 Task: Add a condition where "Priority Greater than Normal" in unsolved tickets in your groups.
Action: Mouse moved to (118, 457)
Screenshot: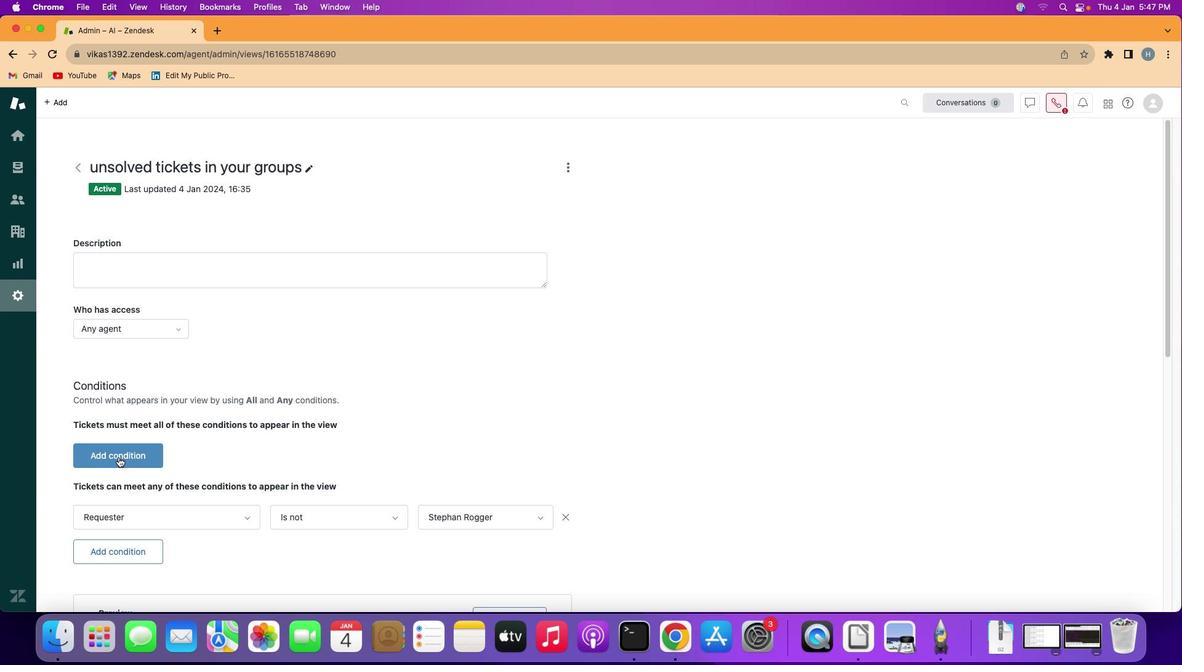 
Action: Mouse pressed left at (118, 457)
Screenshot: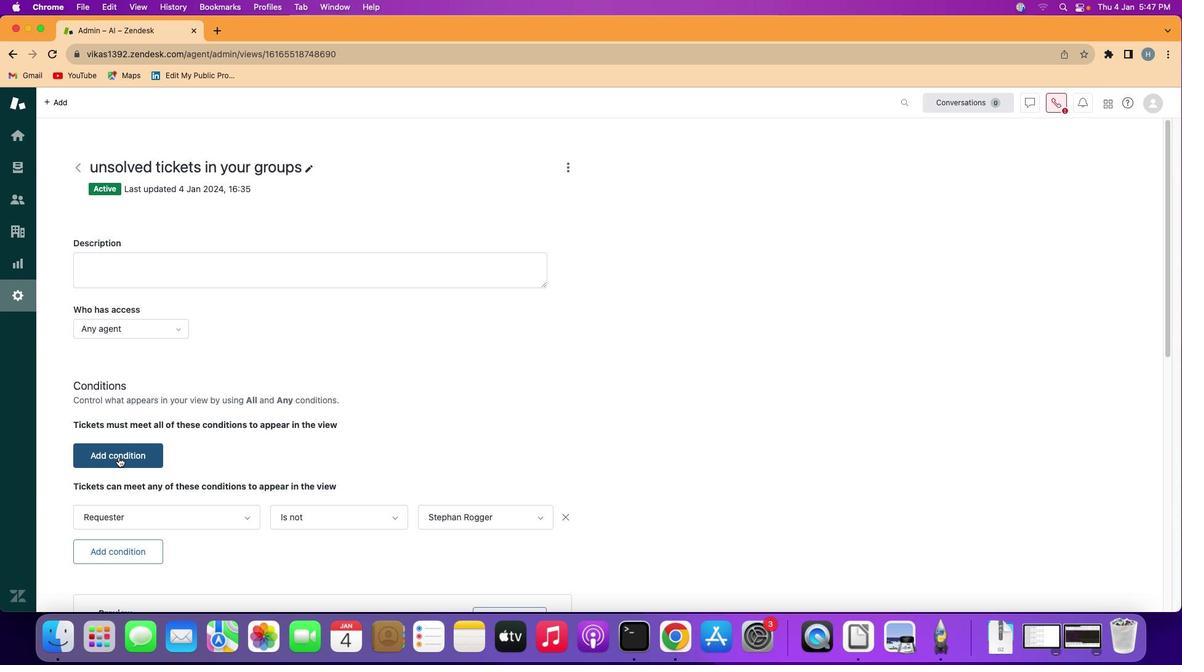
Action: Mouse moved to (145, 454)
Screenshot: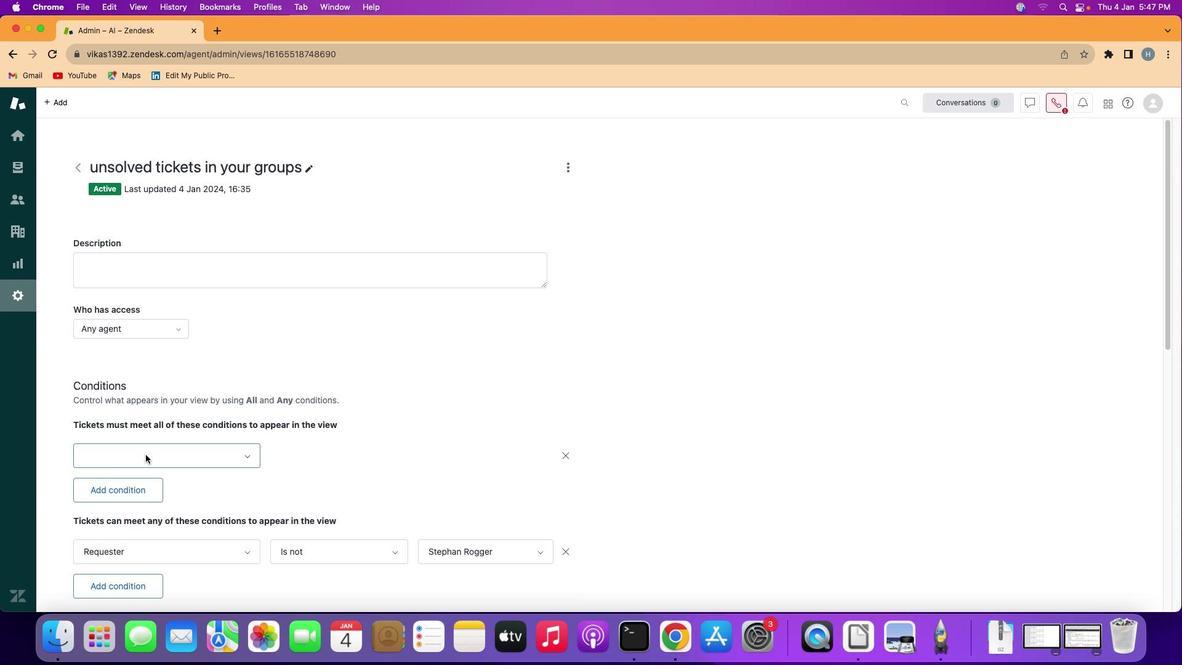 
Action: Mouse pressed left at (145, 454)
Screenshot: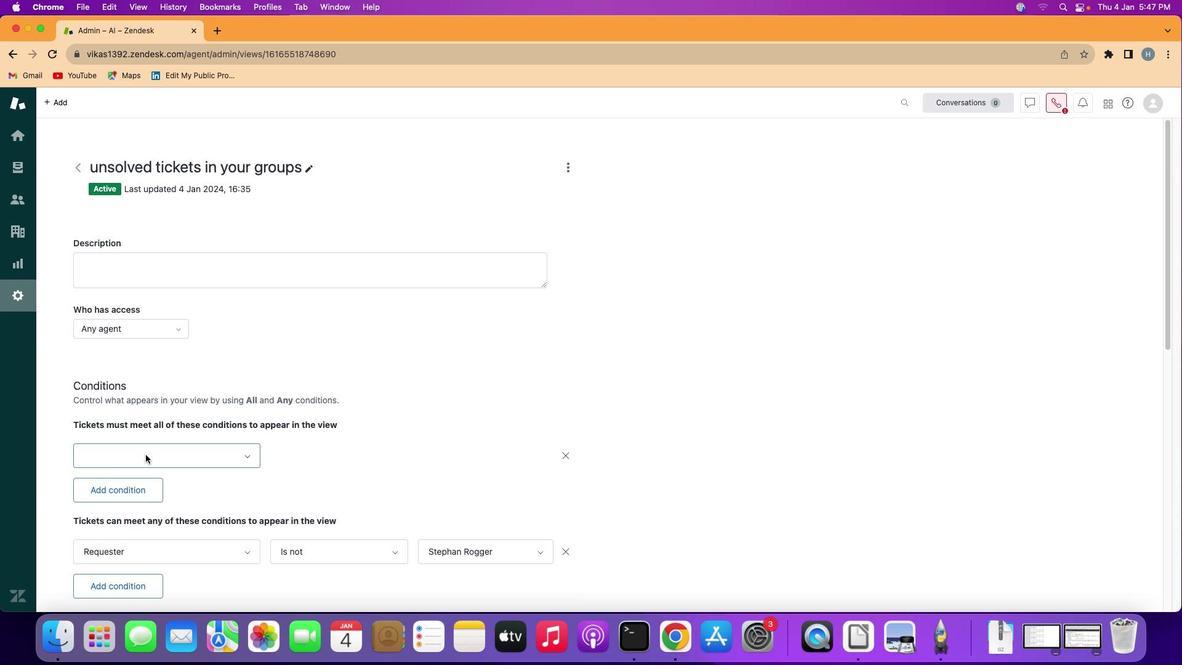 
Action: Mouse moved to (170, 340)
Screenshot: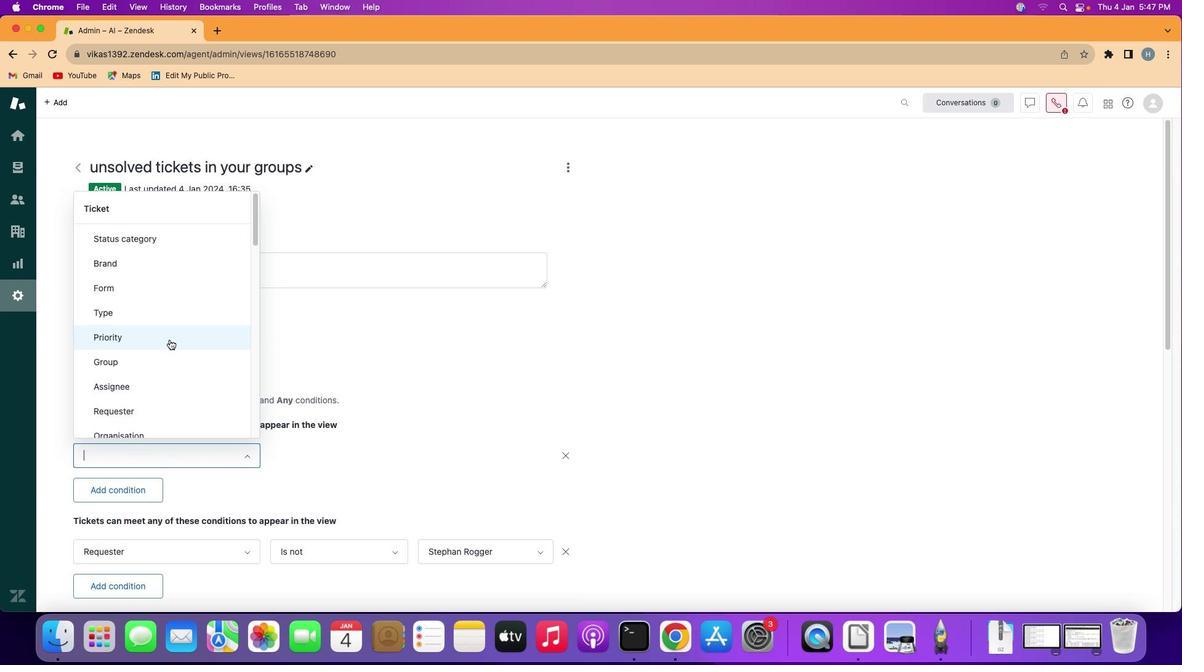 
Action: Mouse pressed left at (170, 340)
Screenshot: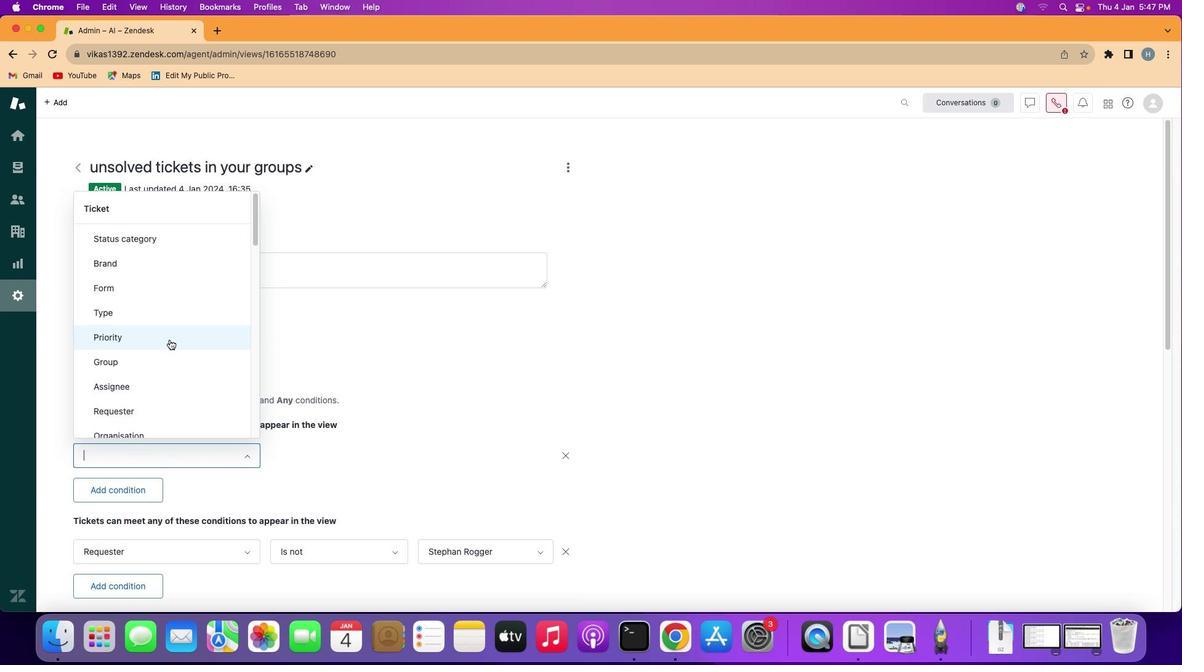 
Action: Mouse moved to (327, 449)
Screenshot: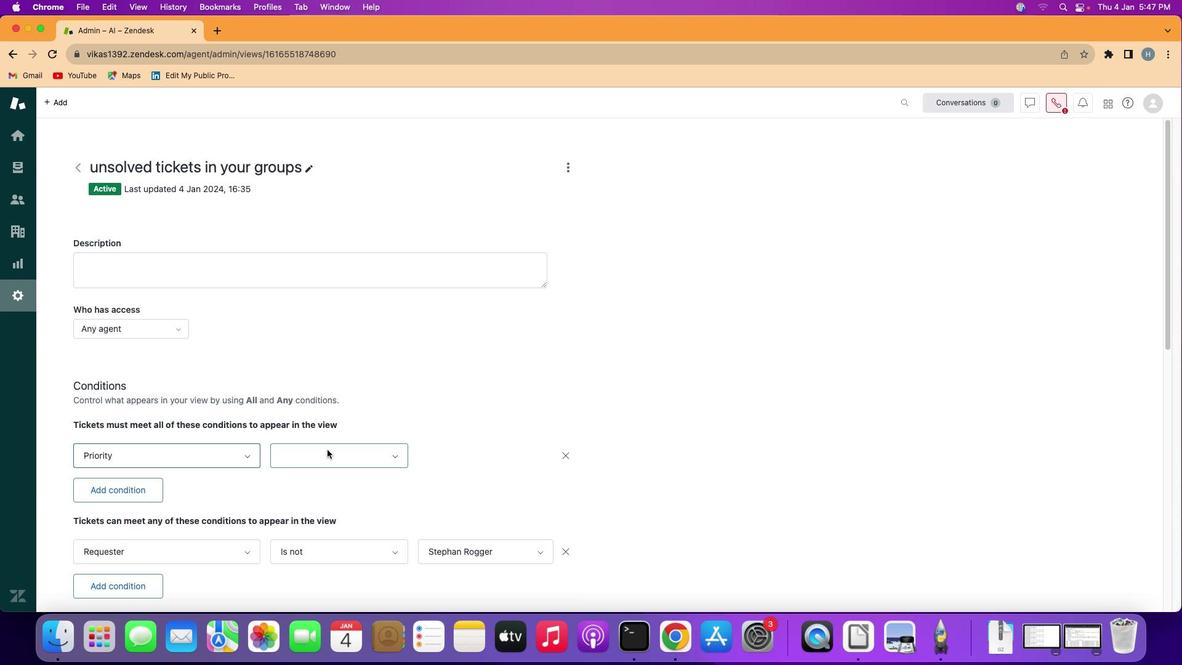 
Action: Mouse pressed left at (327, 449)
Screenshot: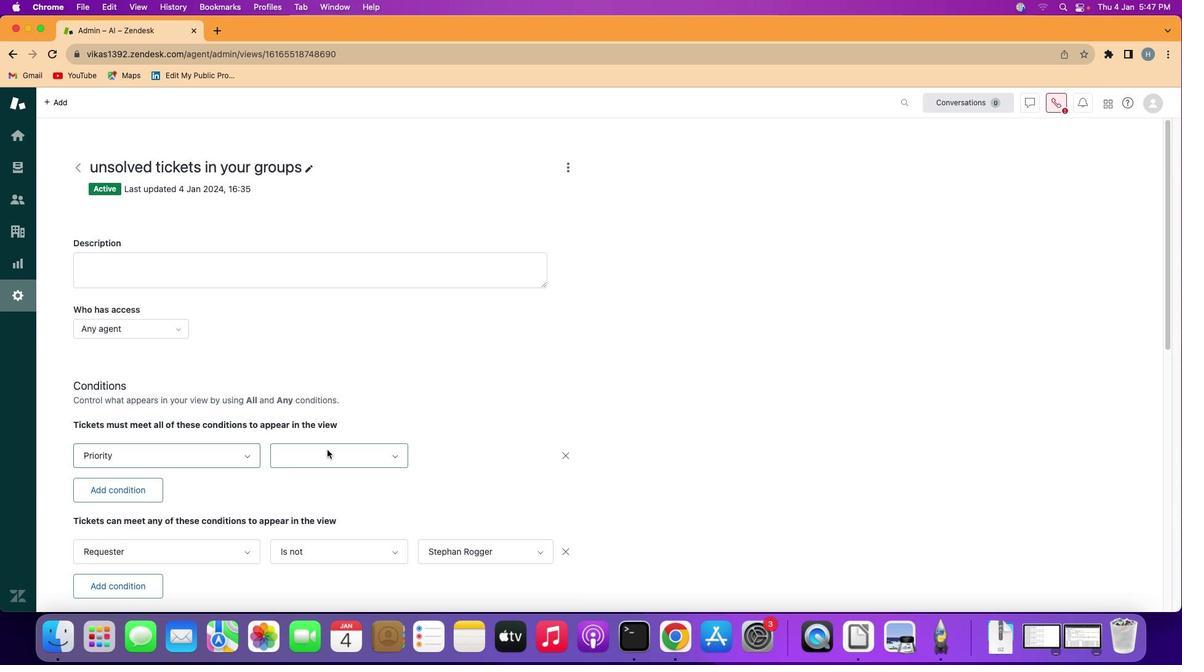 
Action: Mouse moved to (349, 559)
Screenshot: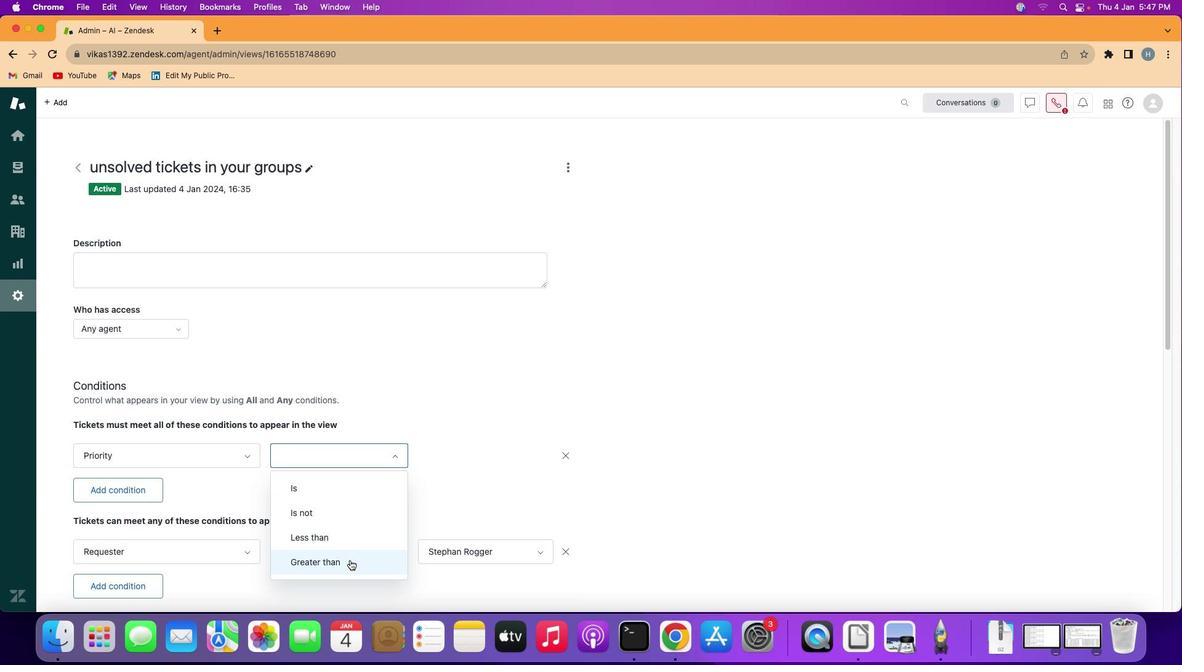 
Action: Mouse pressed left at (349, 559)
Screenshot: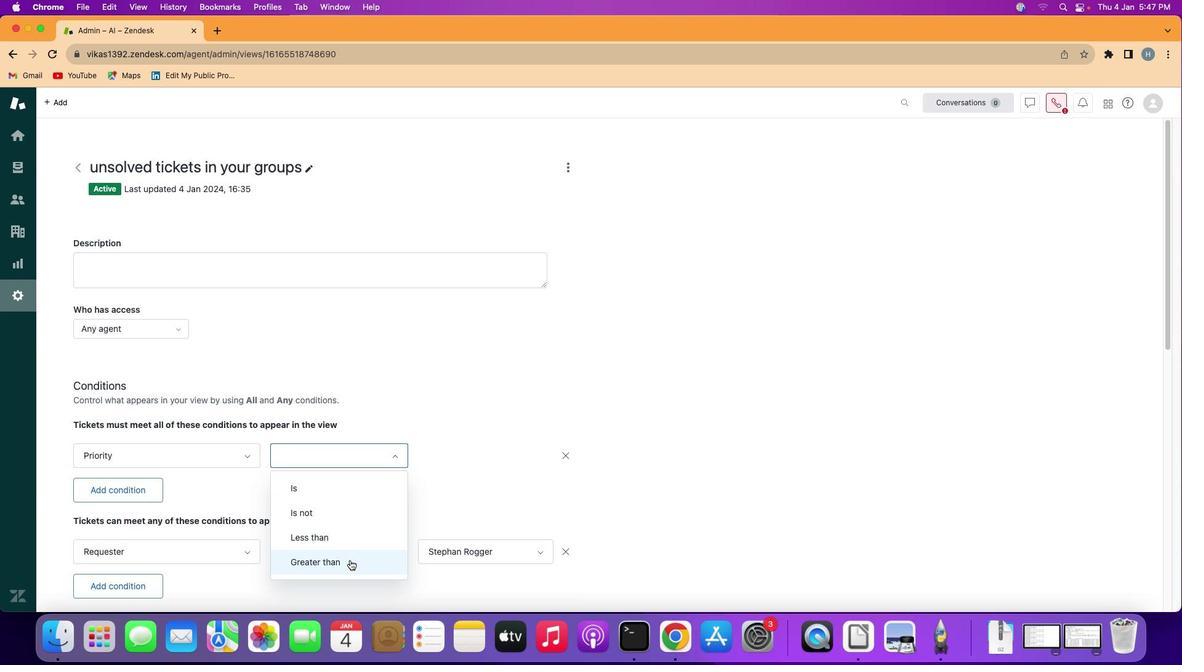 
Action: Mouse moved to (489, 454)
Screenshot: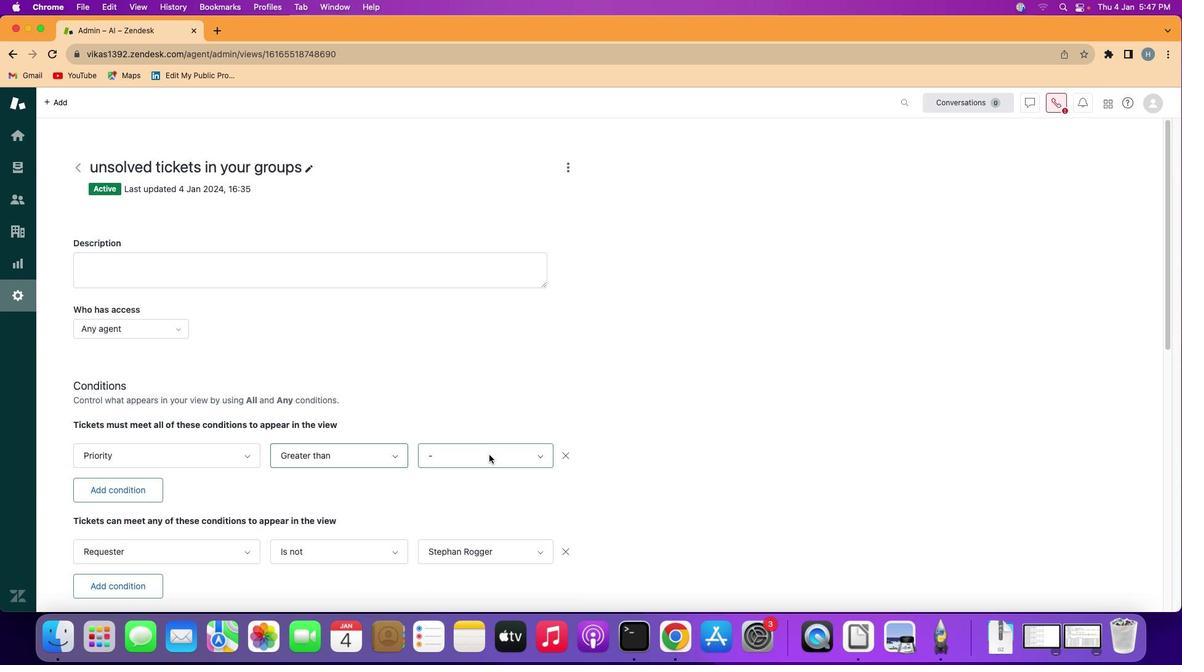 
Action: Mouse pressed left at (489, 454)
Screenshot: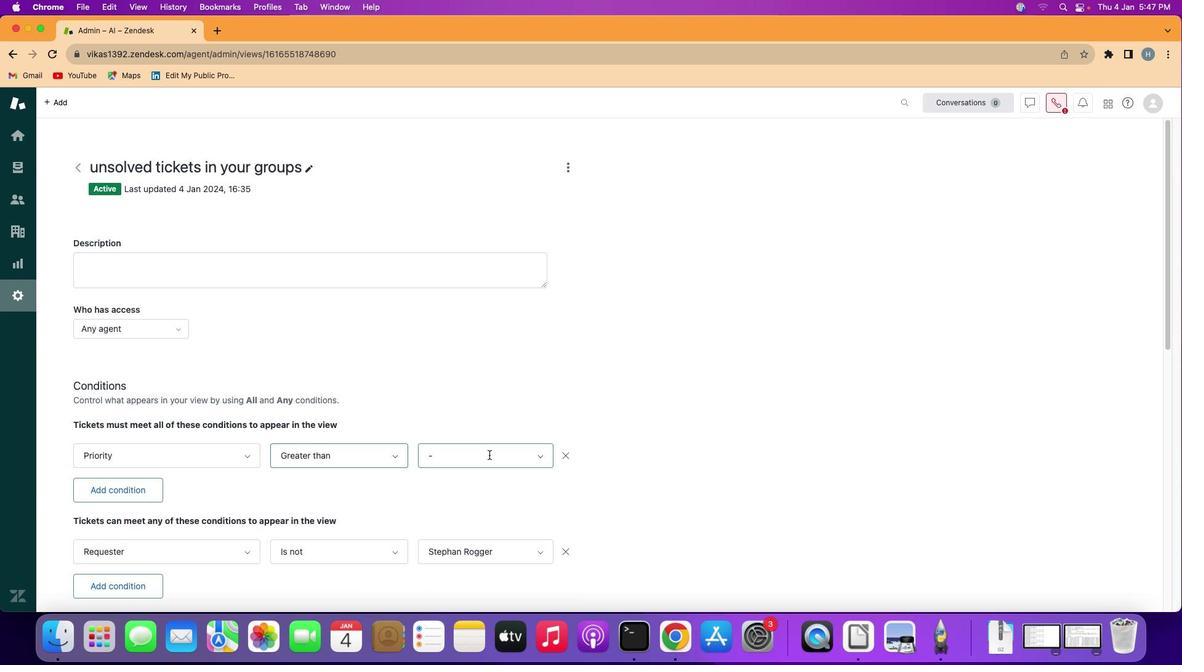 
Action: Mouse moved to (497, 537)
Screenshot: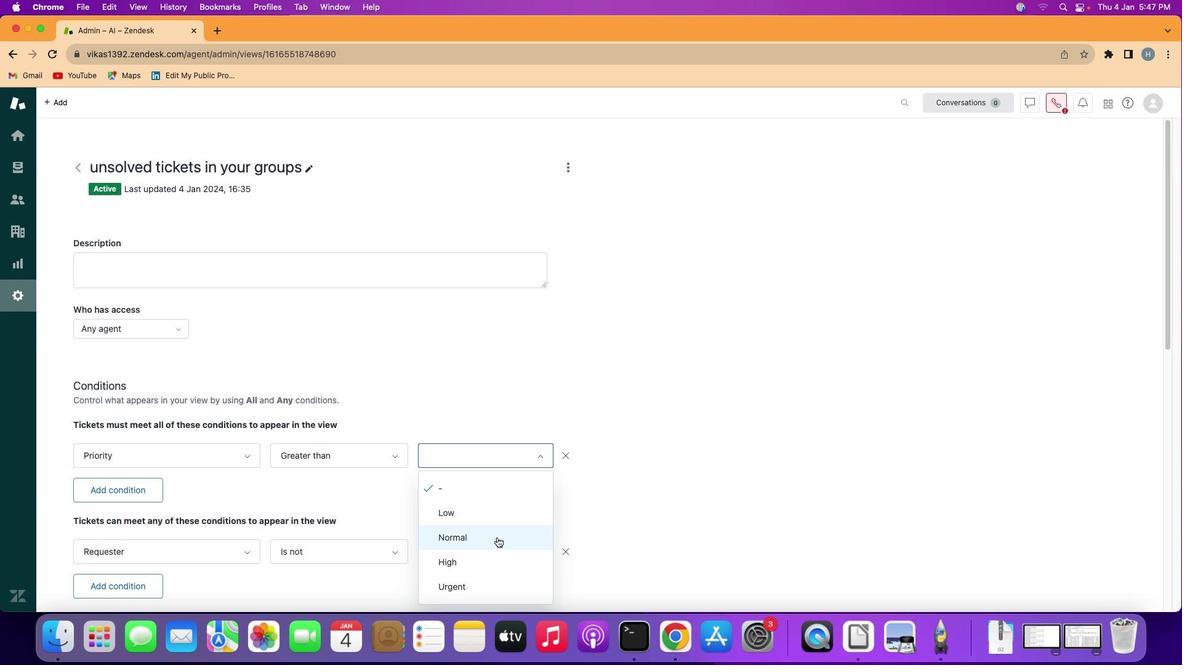 
Action: Mouse pressed left at (497, 537)
Screenshot: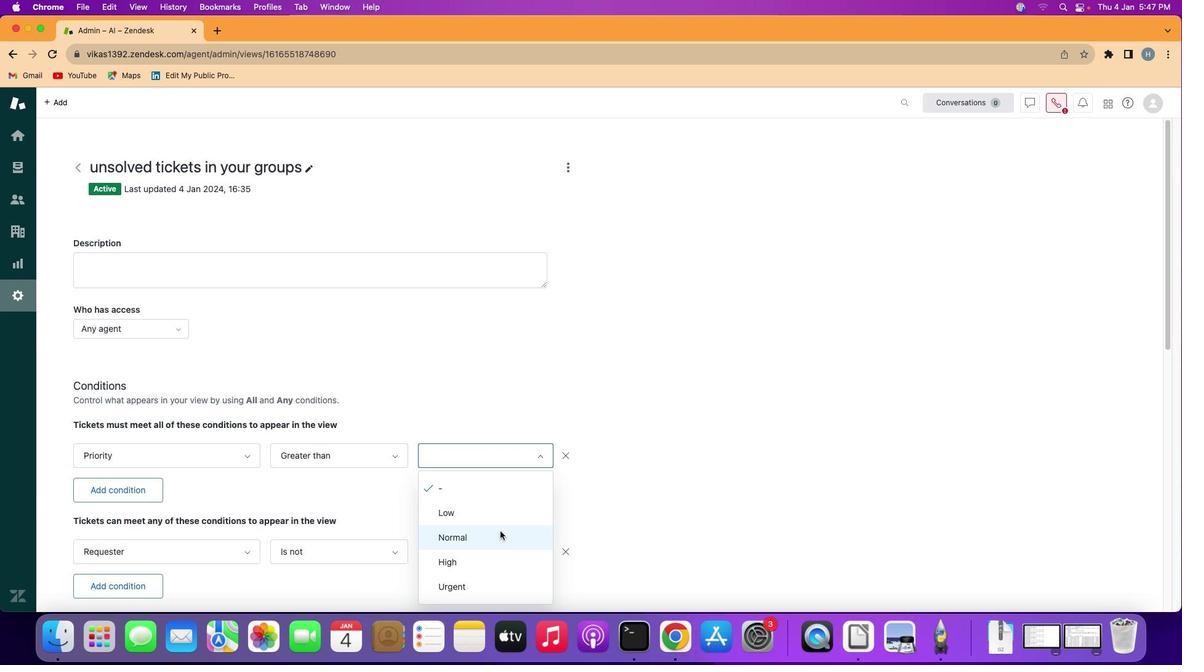 
Action: Mouse moved to (606, 450)
Screenshot: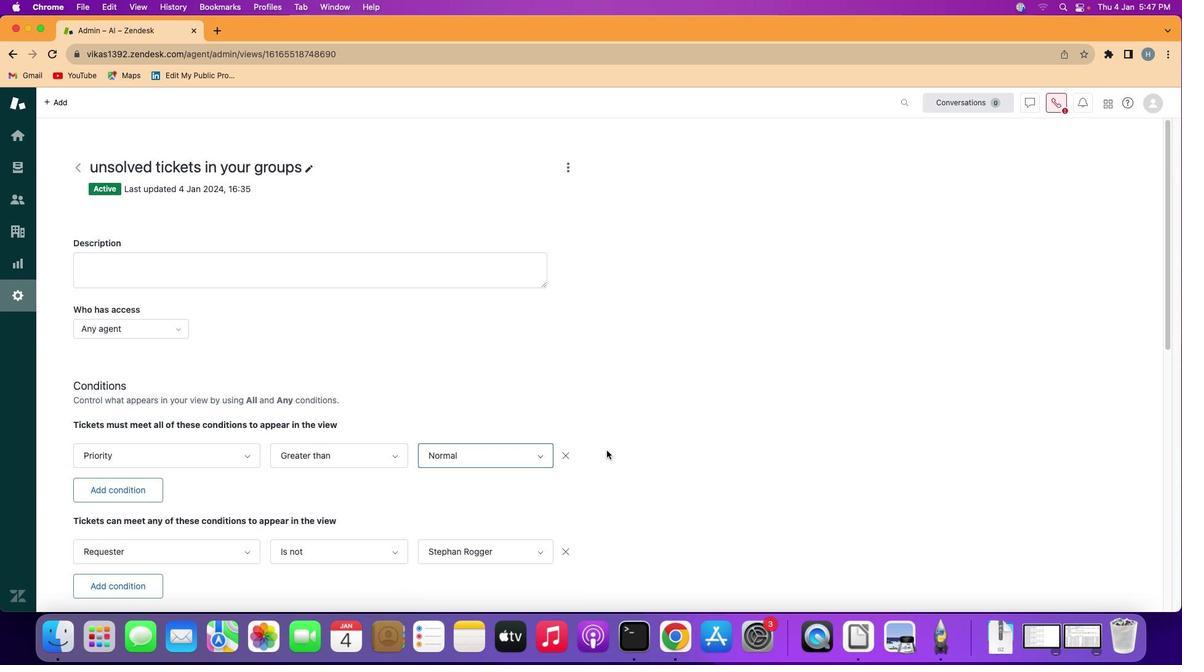 
